 Task: Create in the project BeaconTech in Backlog an issue 'Develop a new tool for automated testing of mobile application UI/UX design and user flow', assign it to team member softage.4@softage.net and change the status to IN PROGRESS. Create in the project BeaconTech in Backlog an issue 'Upgrade the search and filtering mechanisms of a web application to improve user search experience and result accuracy', assign it to team member softage.1@softage.net and change the status to IN PROGRESS
Action: Mouse moved to (181, 54)
Screenshot: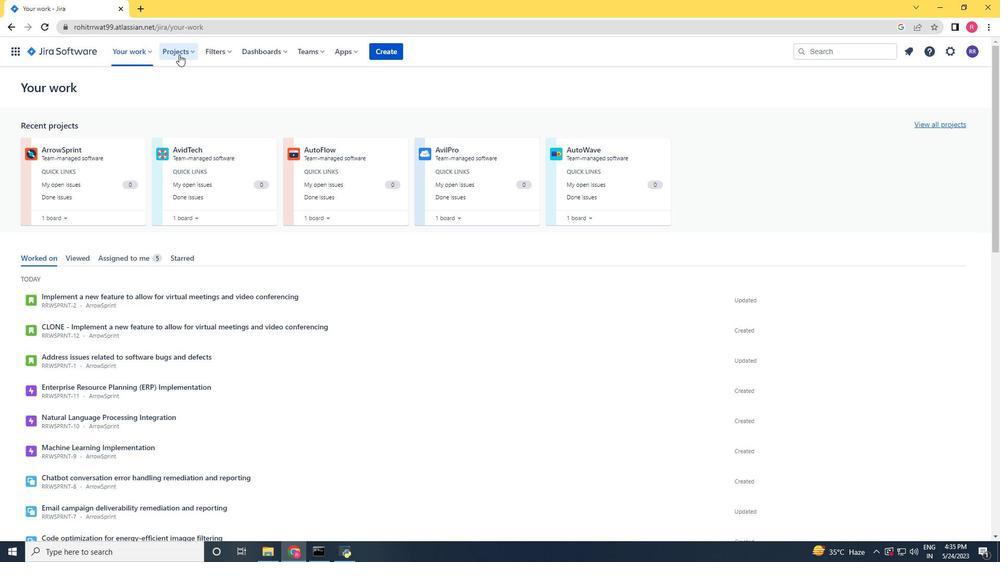 
Action: Mouse pressed left at (181, 54)
Screenshot: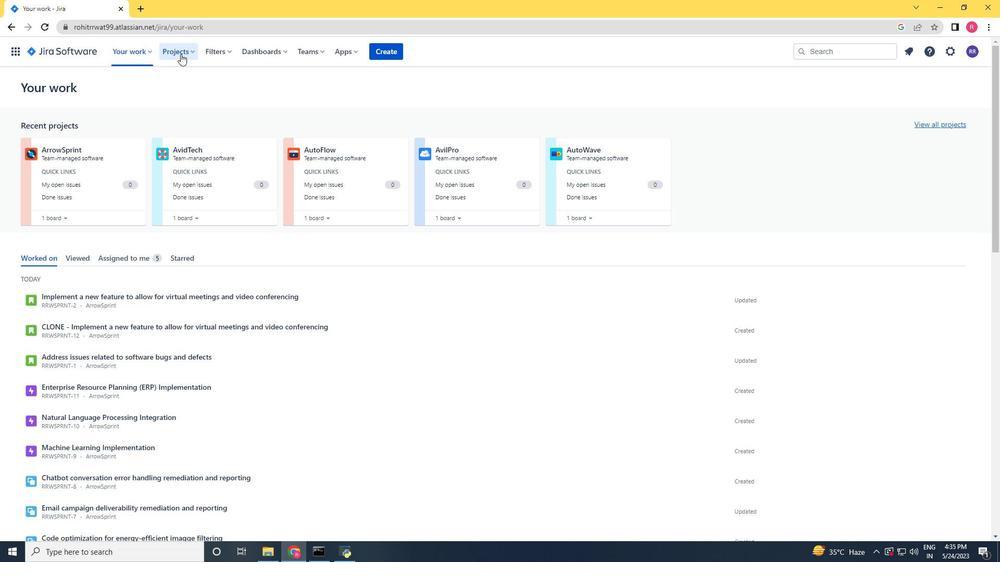 
Action: Mouse moved to (188, 93)
Screenshot: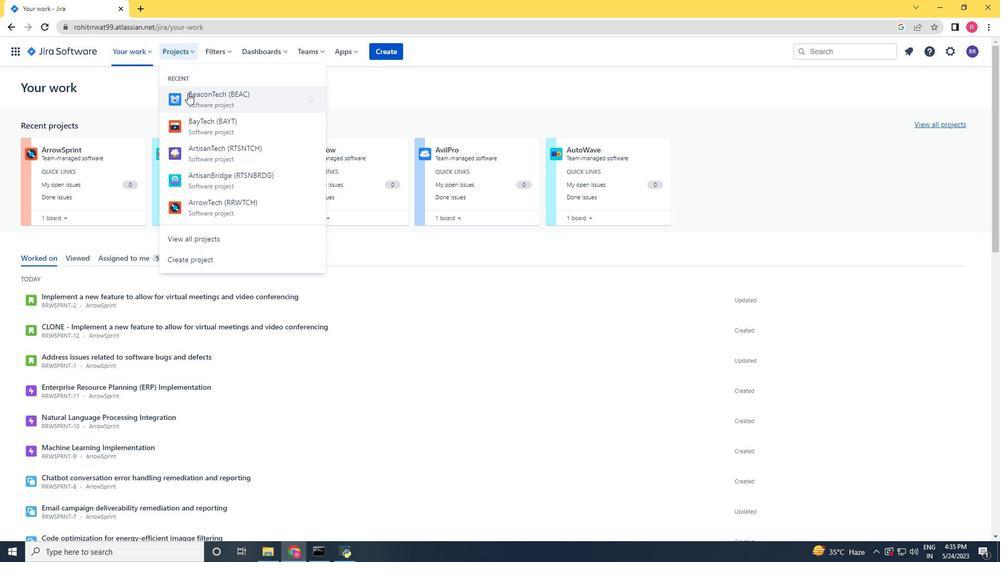 
Action: Mouse pressed left at (188, 93)
Screenshot: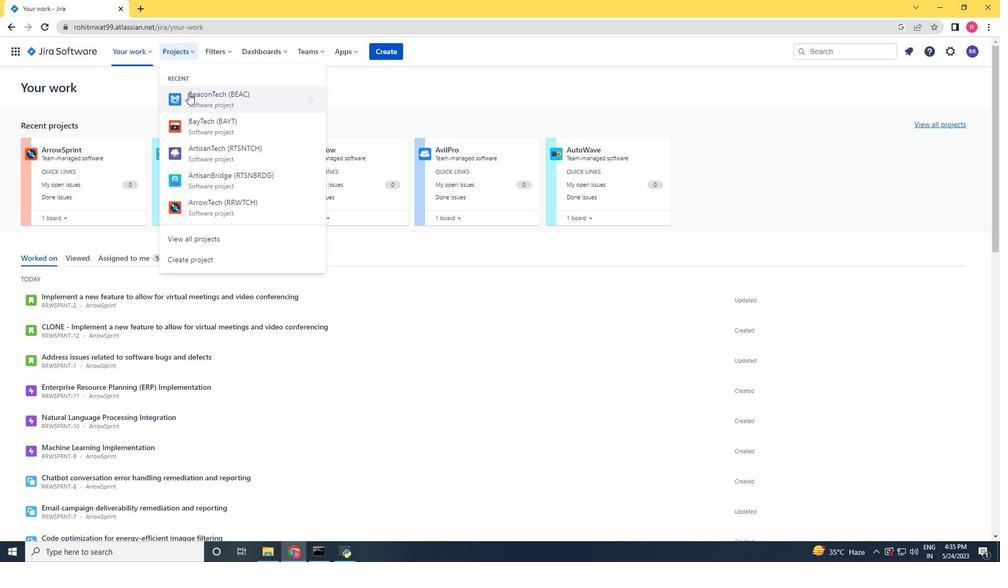 
Action: Mouse moved to (59, 163)
Screenshot: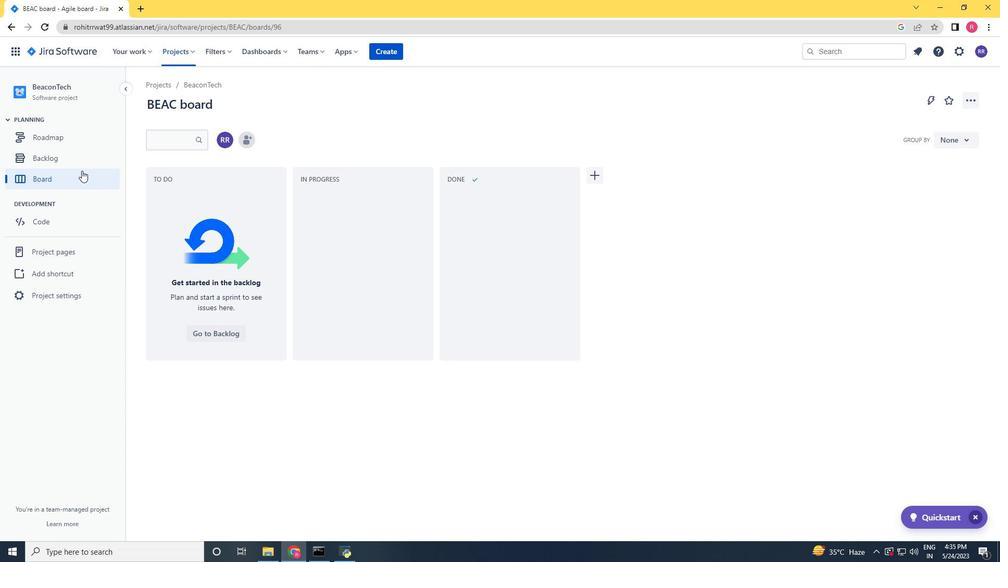 
Action: Mouse pressed left at (59, 163)
Screenshot: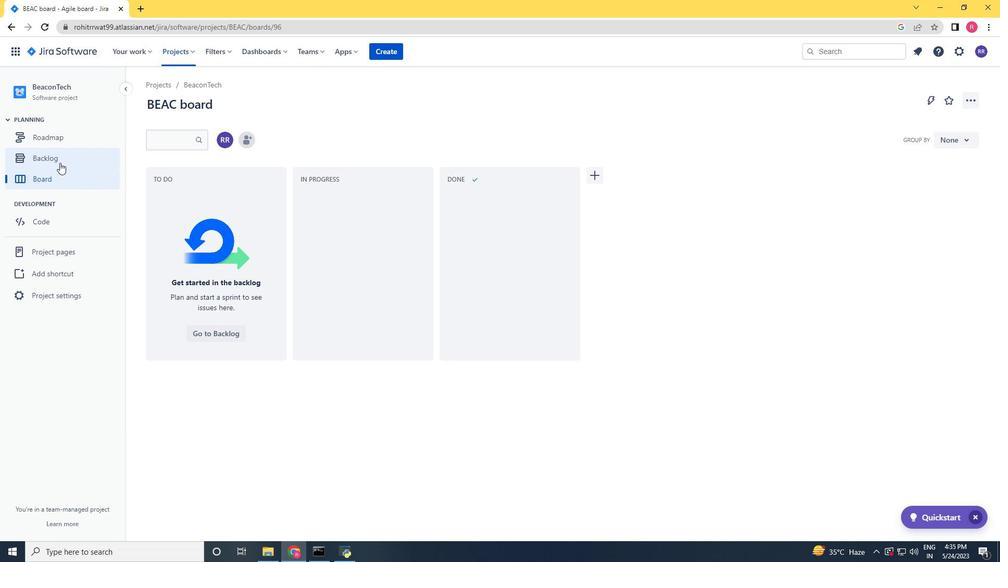 
Action: Mouse moved to (526, 371)
Screenshot: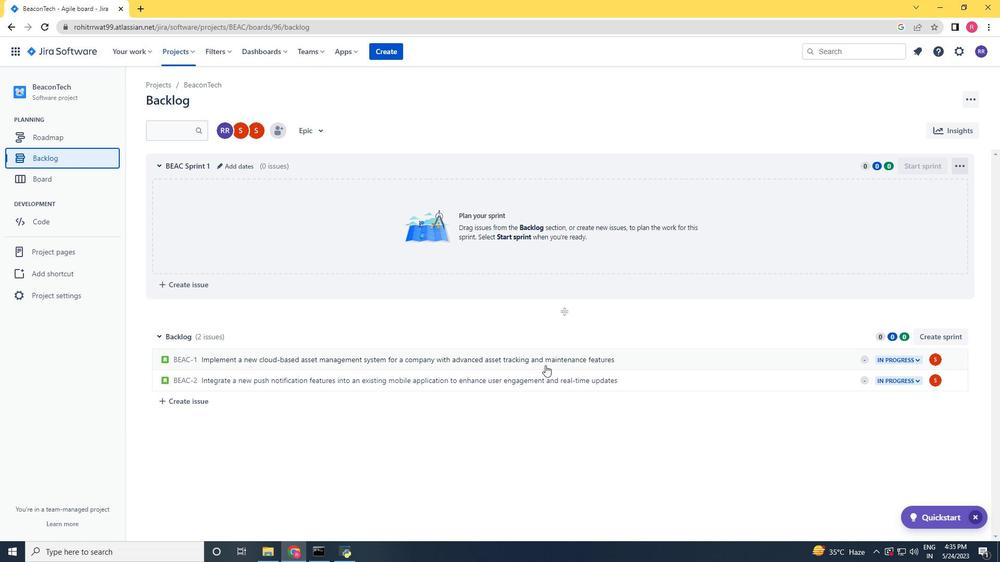 
Action: Mouse scrolled (526, 371) with delta (0, 0)
Screenshot: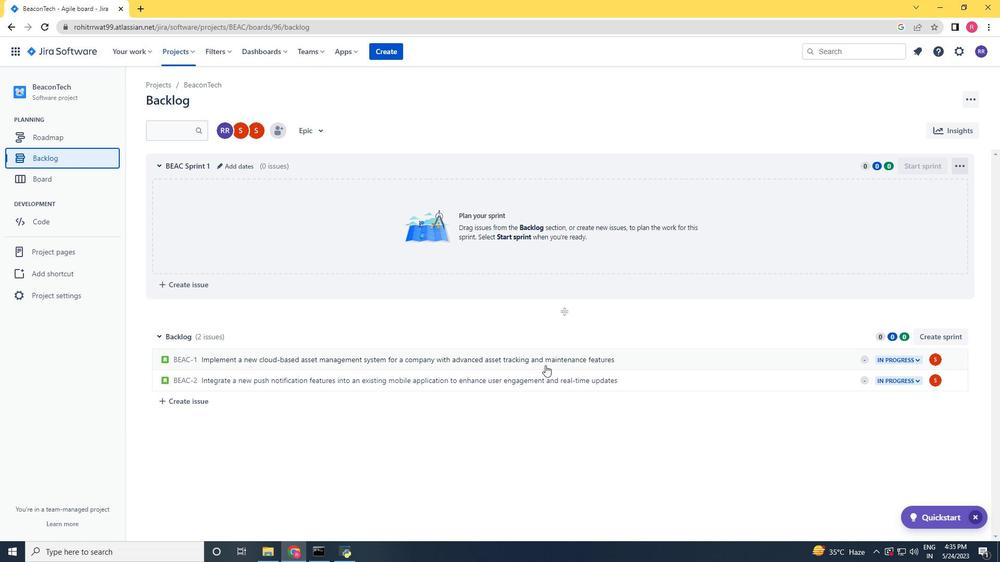 
Action: Mouse moved to (485, 381)
Screenshot: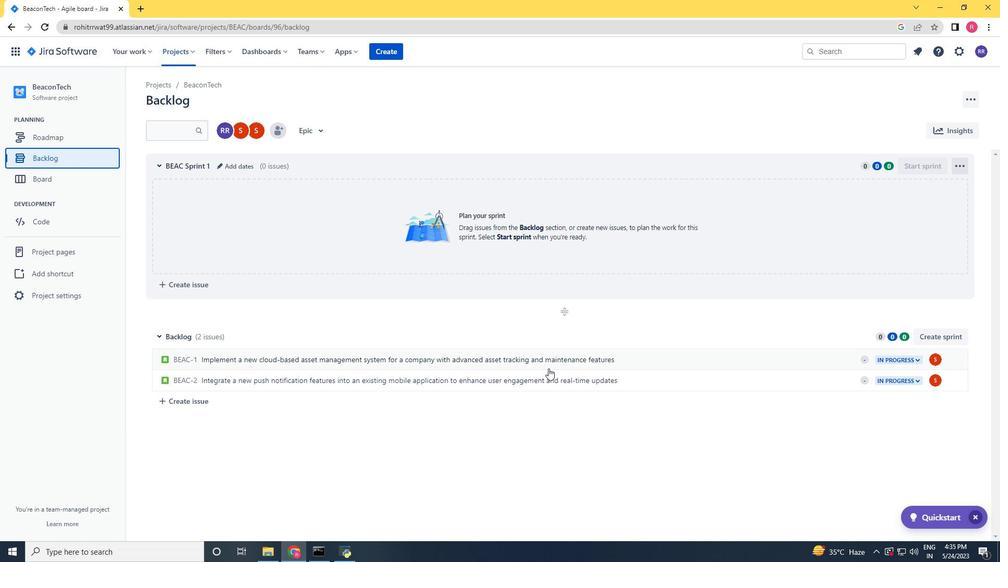 
Action: Mouse scrolled (485, 381) with delta (0, 0)
Screenshot: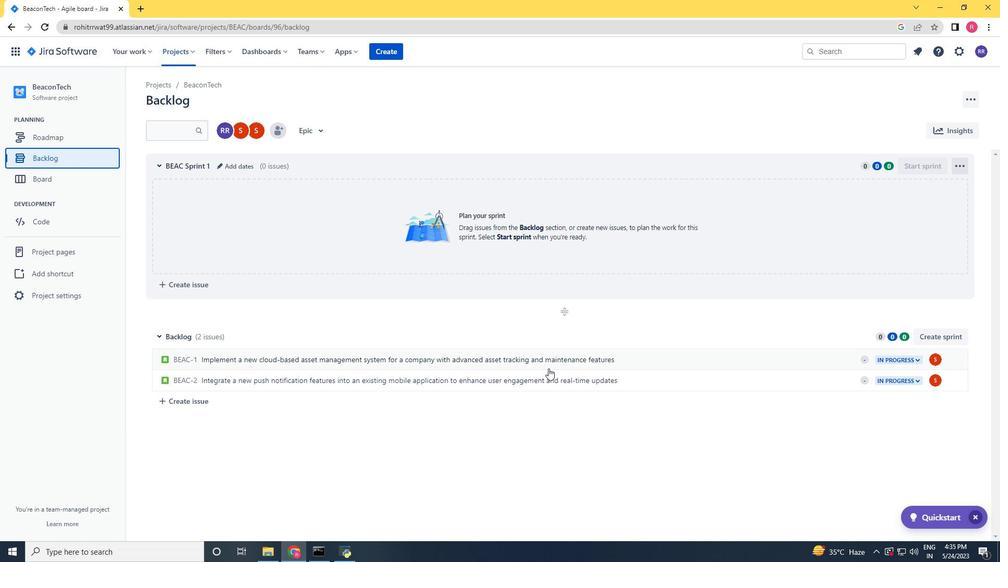 
Action: Mouse moved to (242, 401)
Screenshot: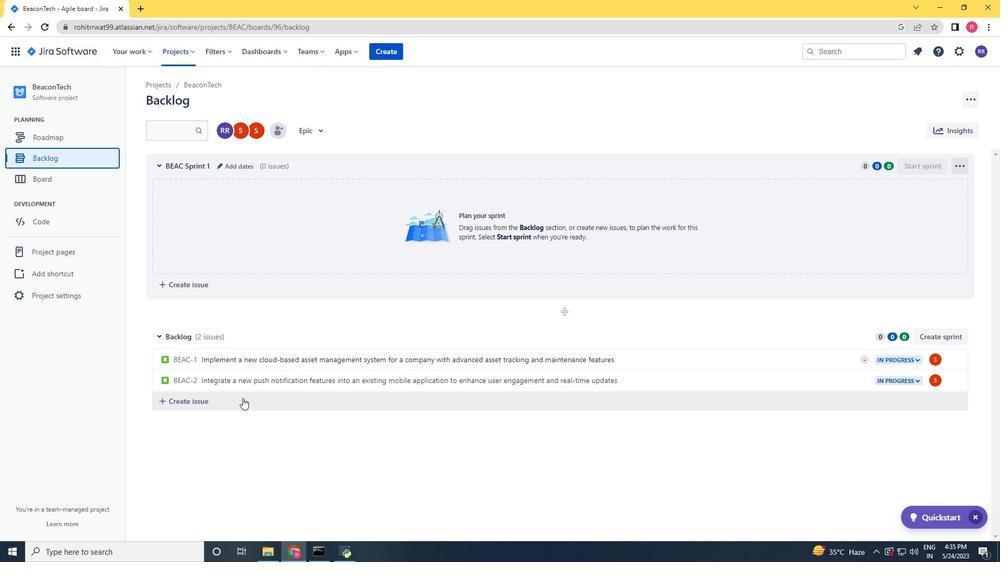 
Action: Mouse pressed left at (242, 401)
Screenshot: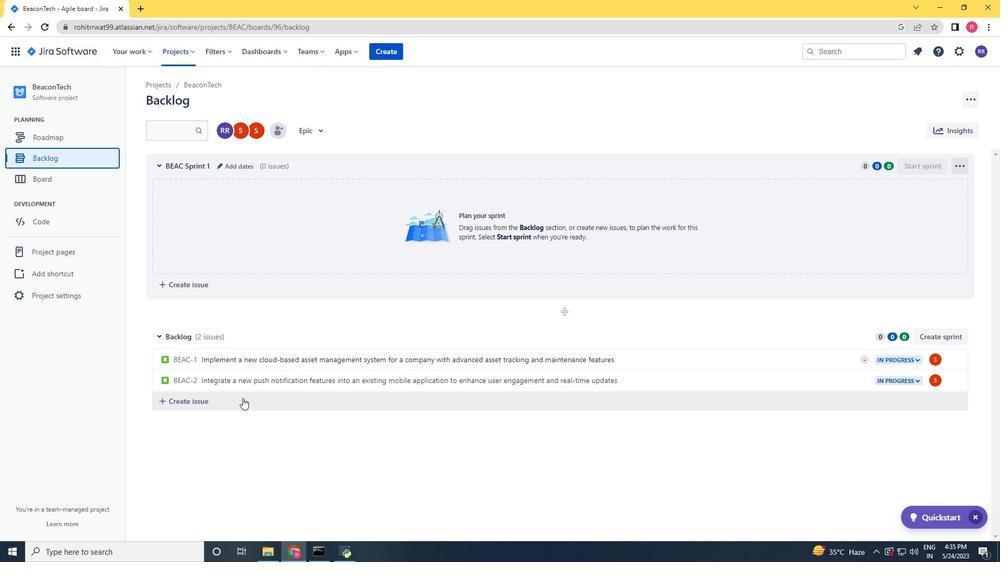 
Action: Key pressed <Key.shift>Develop<Key.space>a<Key.space>new<Key.space>tool<Key.space>for<Key.space>automated<Key.space>
Screenshot: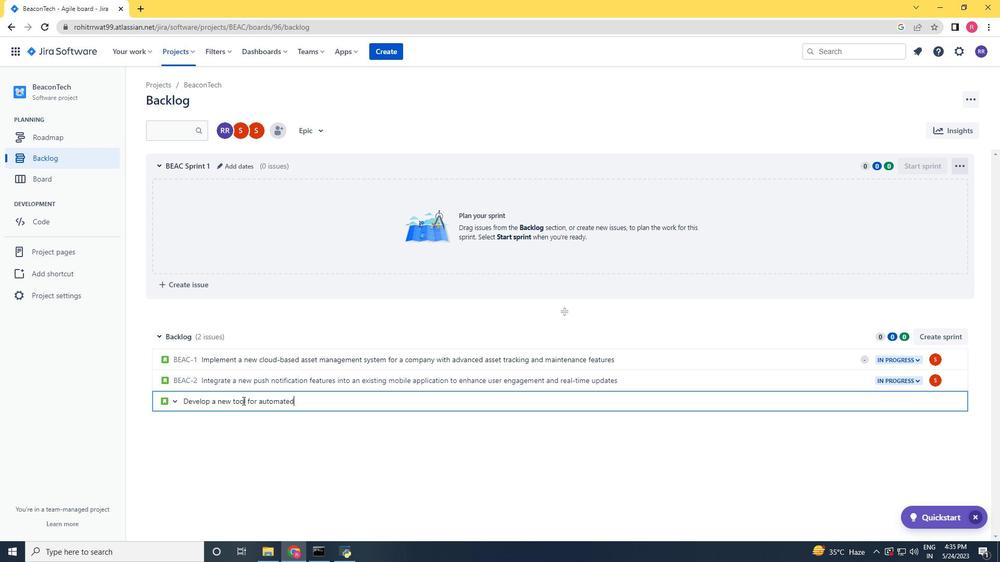 
Action: Mouse moved to (145, 83)
Screenshot: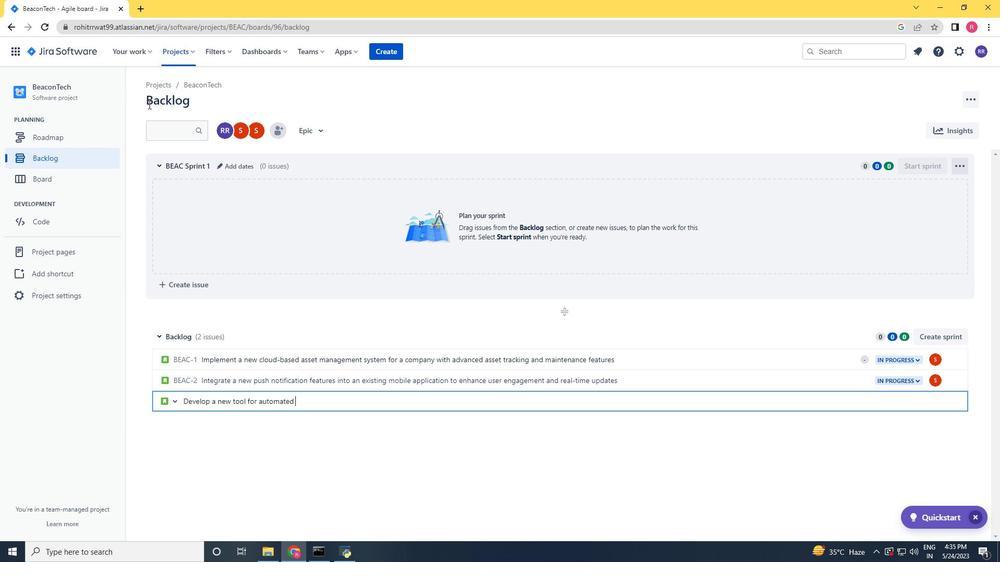 
Action: Key pressed testing<Key.space>of<Key.space><Key.space>mobile<Key.space>application<Key.space><Key.shift_r><Key.shift_r><Key.shift_r><Key.shift_r><Key.shift_r><Key.shift_r><Key.shift_r><Key.shift_r><Key.shift_r><Key.shift_r><Key.shift_r><Key.shift_r><Key.shift_r><Key.shift_r><Key.shift_r><Key.shift_r><Key.shift_r><Key.shift_r><Key.shift_r><Key.shift_r><Key.shift_r><Key.shift_r><Key.shift_r><Key.shift_r><Key.shift_r><Key.shift_r><Key.shift_r><Key.shift_r><Key.shift_r><Key.shift_r><Key.shift_r><Key.shift_r><Key.shift_r><Key.shift_r><Key.shift_r><Key.shift_r><Key.shift_r><Key.shift_r><Key.shift_r><Key.shift_r><Key.shift_r><Key.shift_r><Key.shift_r><Key.shift_r><Key.shift_r><Key.shift_r><Key.shift_r><Key.shift_r><Key.shift_r><Key.shift_r><Key.shift_r><Key.shift_r>U<Key.shift_r>I/<Key.shift_r><Key.shift_r><Key.shift_r><Key.shift_r><Key.shift_r><Key.shift_r><Key.shift_r><Key.shift_r><Key.shift_r><Key.shift_r><Key.shift_r><Key.shift_r><Key.shift_r><Key.shift_r><Key.shift_r><Key.shift_r><Key.shift_r><Key.shift_r><Key.shift_r><Key.shift_r><Key.shift_r><Key.shift_r><Key.shift_r><Key.shift_r>UX<Key.space>design<Key.space>and<Key.space>user<Key.space>flow<Key.space><Key.enter>
Screenshot: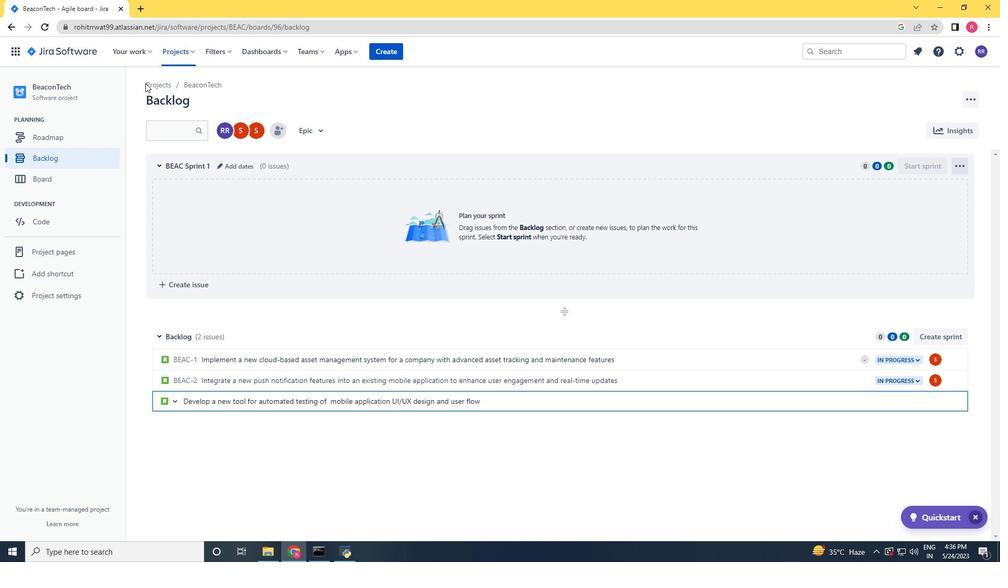 
Action: Mouse moved to (915, 403)
Screenshot: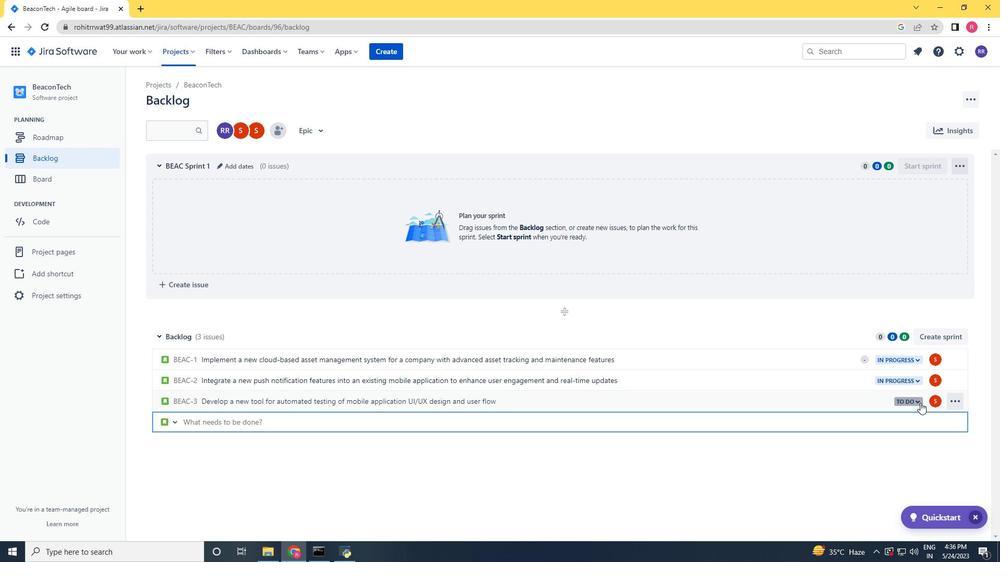 
Action: Mouse pressed left at (915, 403)
Screenshot: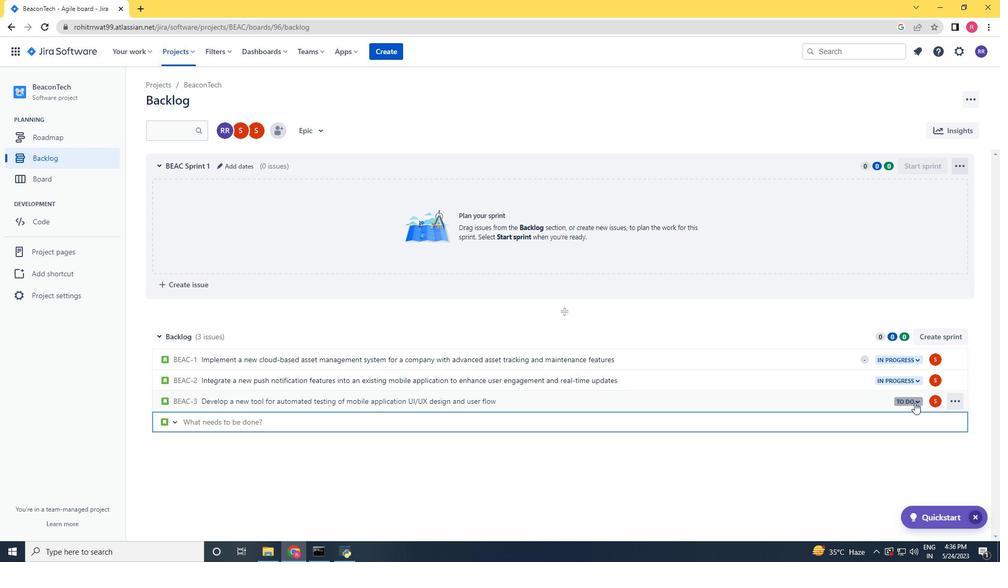 
Action: Mouse moved to (867, 427)
Screenshot: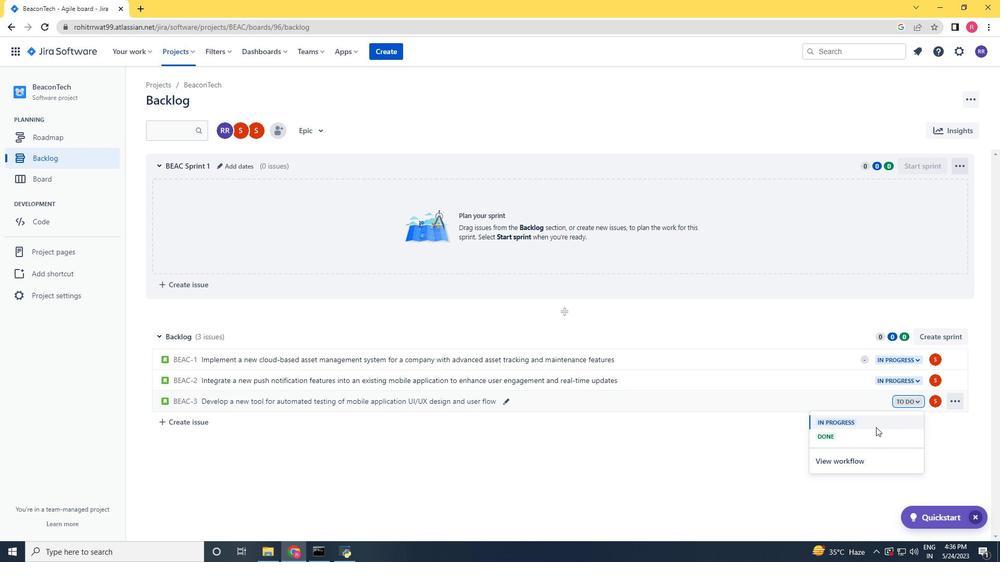 
Action: Mouse pressed left at (867, 427)
Screenshot: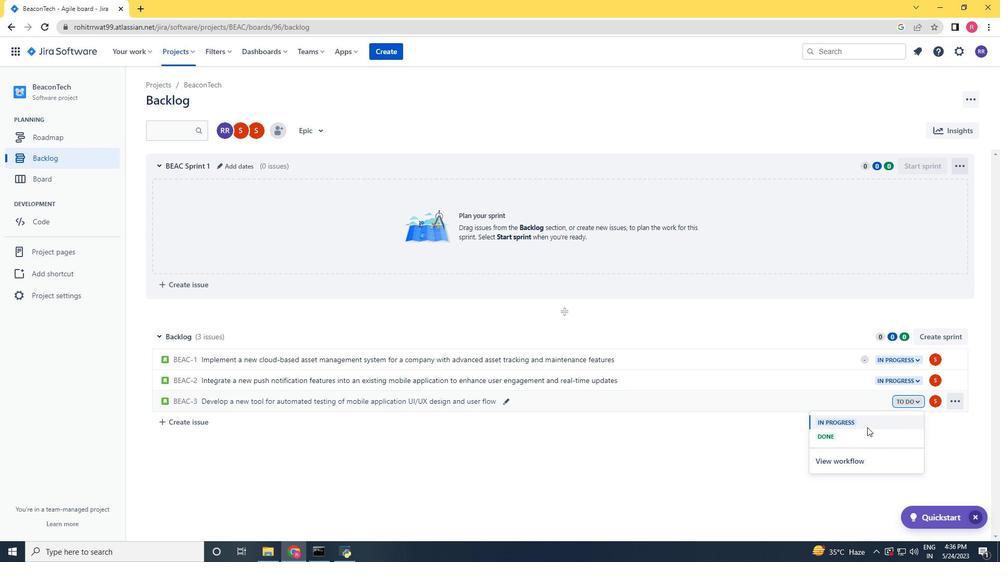 
Action: Mouse moved to (215, 424)
Screenshot: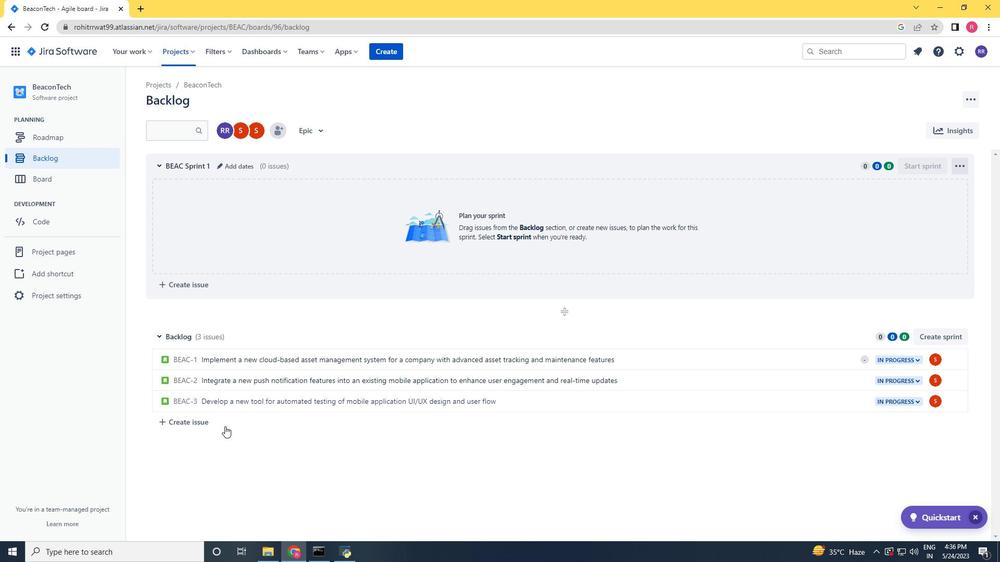 
Action: Mouse pressed left at (215, 424)
Screenshot: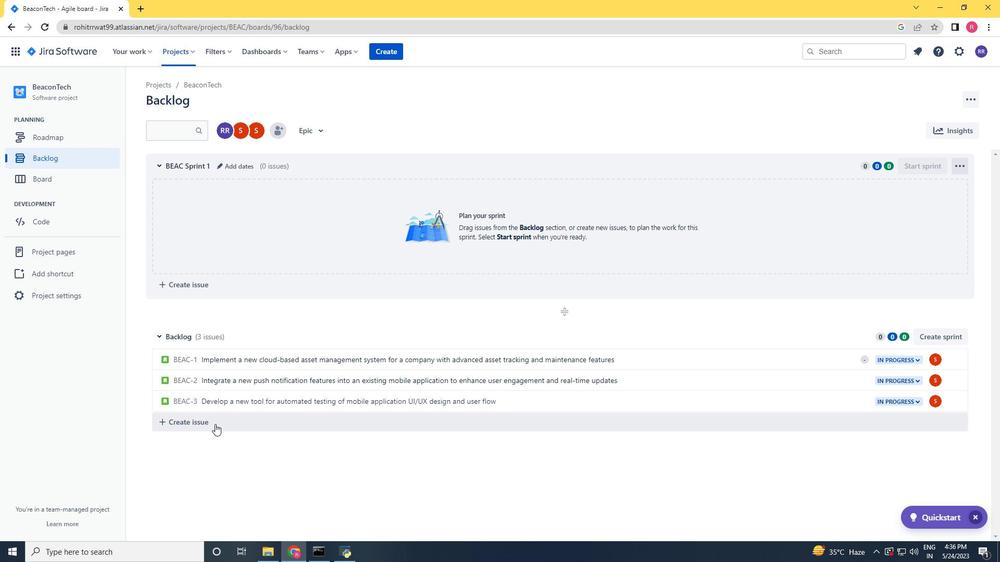 
Action: Mouse moved to (319, 273)
Screenshot: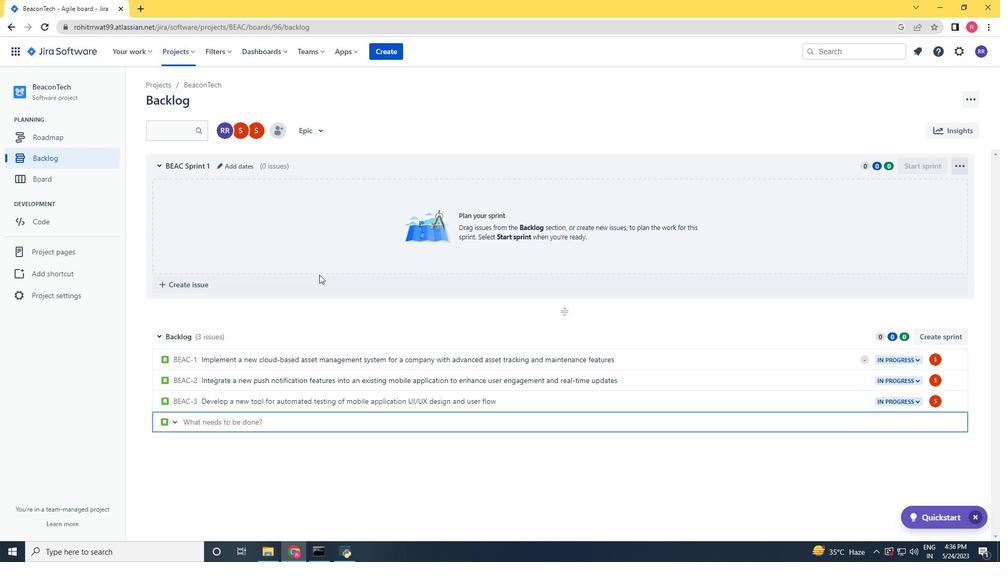
Action: Key pressed <Key.shift>Ugrade<Key.space><Key.backspace><Key.backspace><Key.backspace><Key.backspace><Key.backspace><Key.backspace>pgrade<Key.space>the<Key.space>search<Key.space>and<Key.space>fili<Key.backspace>tering<Key.space>mechanisms<Key.space>of<Key.space>a<Key.space>web<Key.space>application<Key.space>to<Key.space>improve<Key.space>user<Key.space>seach<Key.backspace><Key.backspace><Key.backspace>arch<Key.space>and<Key.space><Key.backspace><Key.backspace><Key.backspace><Key.backspace>experience<Key.space>and<Key.space>resut<Key.backspace>lt<Key.space>accuracy<Key.space><Key.enter><Key.enter>
Screenshot: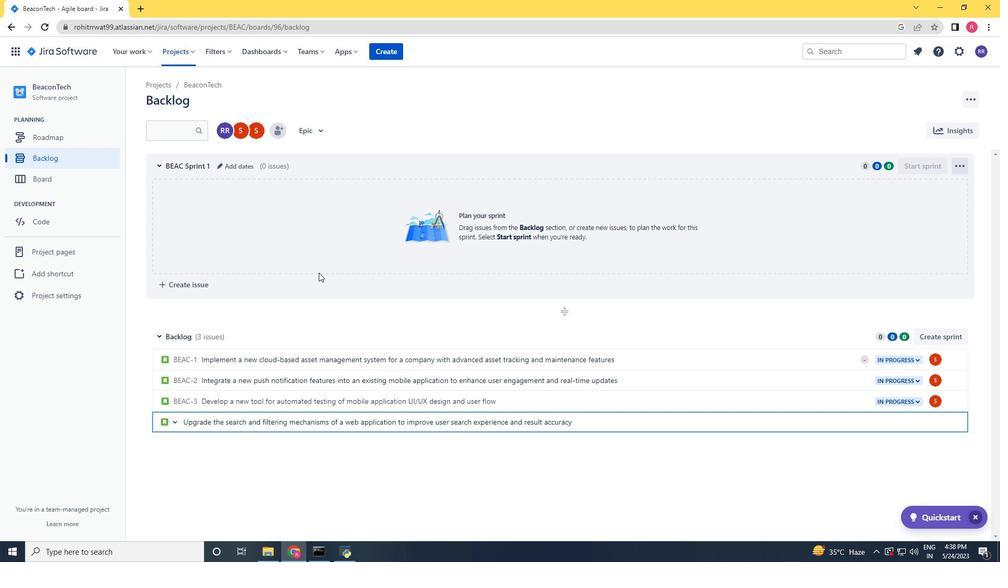 
Action: Mouse moved to (934, 423)
Screenshot: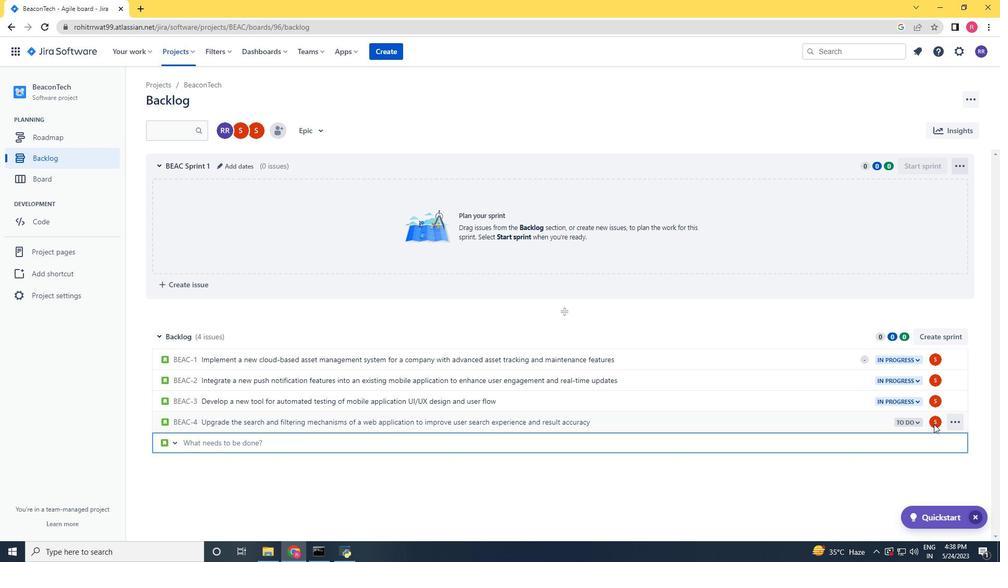 
Action: Mouse pressed left at (934, 423)
Screenshot: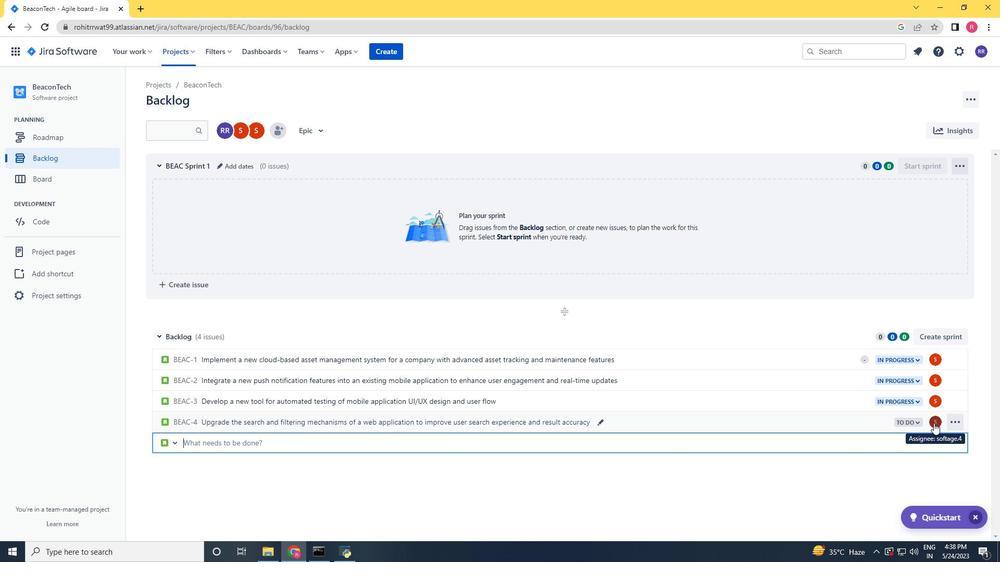 
Action: Mouse moved to (845, 364)
Screenshot: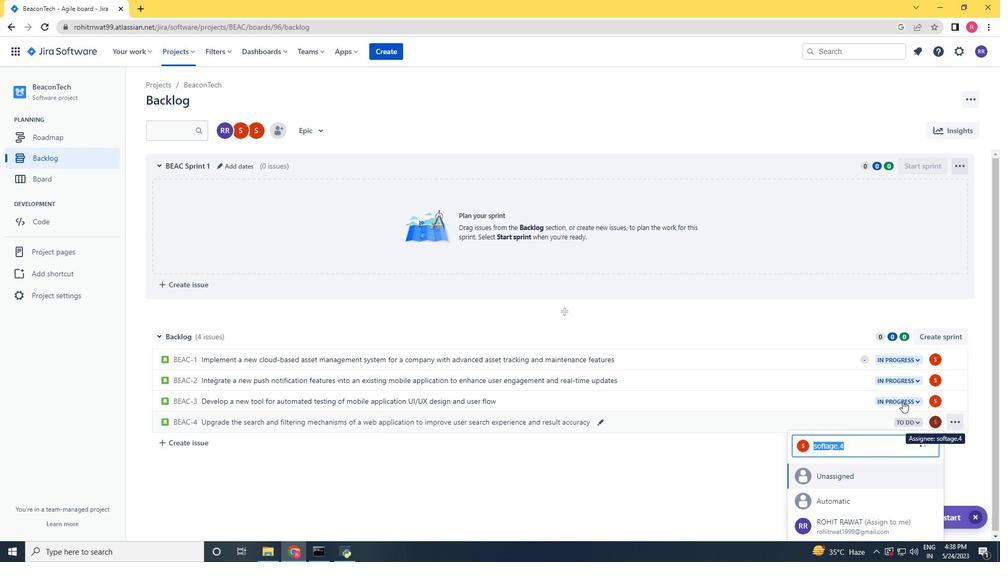 
Action: Key pressed softage.1<Key.shift><Key.shift><Key.shift><Key.shift><Key.shift><Key.shift><Key.shift>@sog<Key.backspace>ftage.net
Screenshot: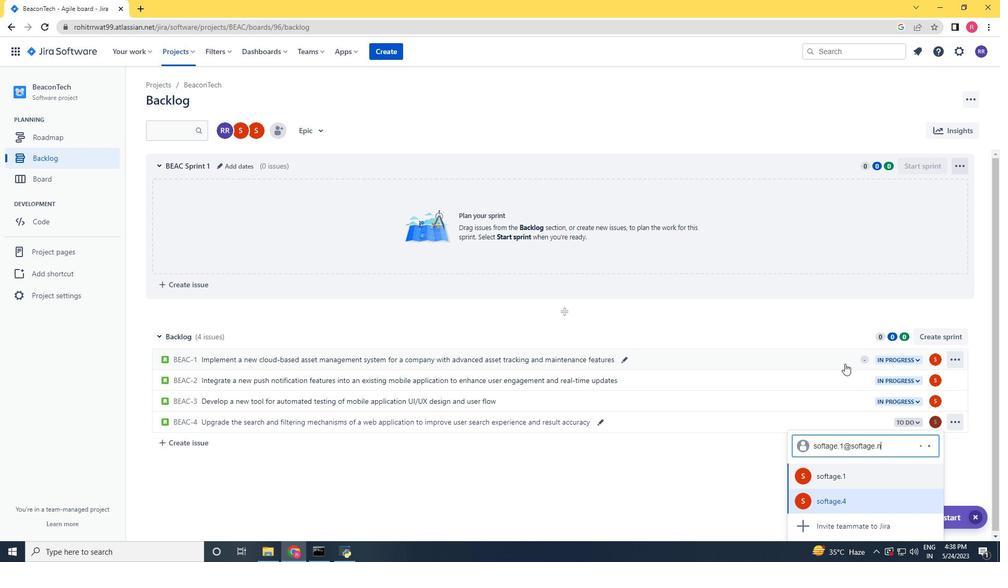 
Action: Mouse moved to (859, 475)
Screenshot: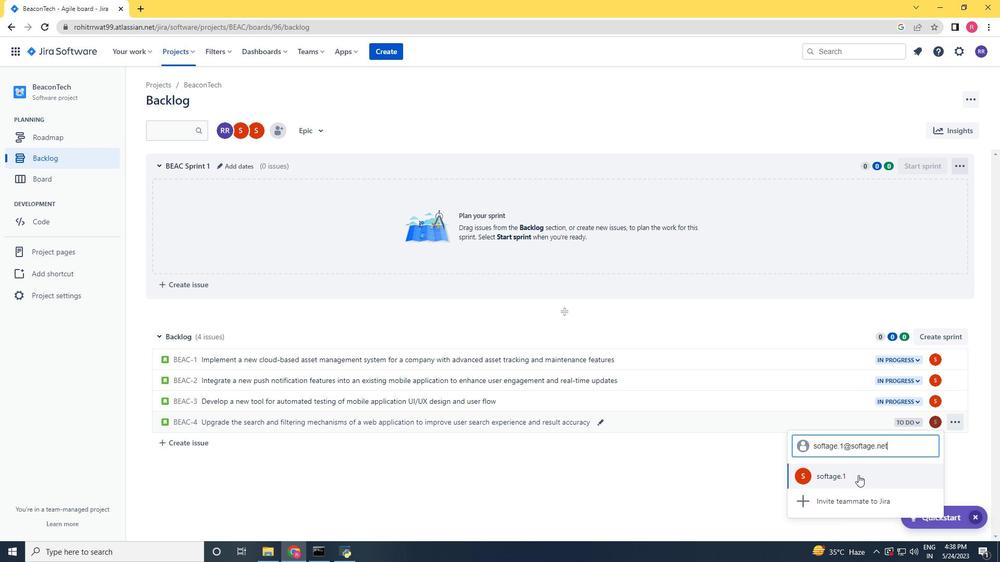 
Action: Mouse pressed left at (859, 475)
Screenshot: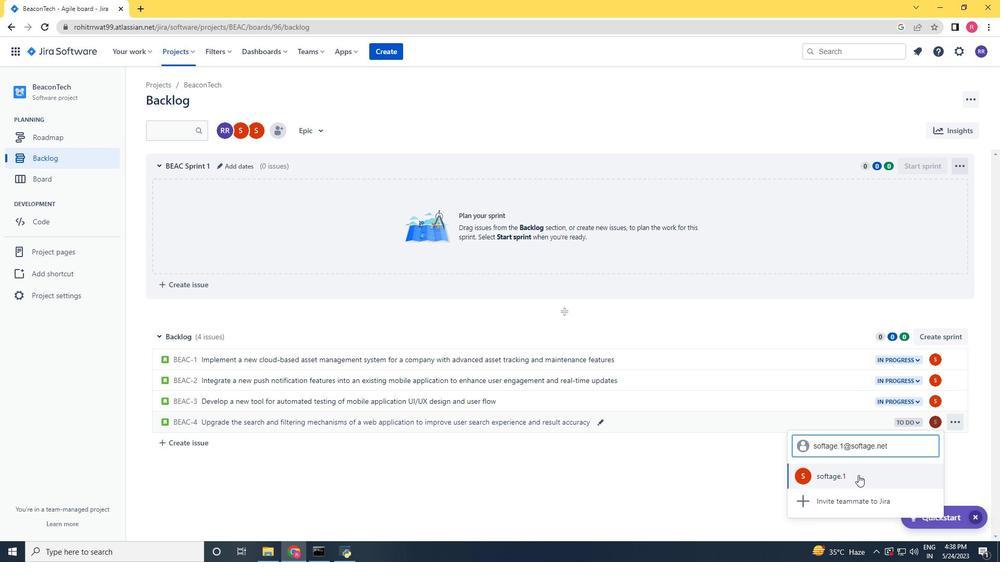 
Action: Mouse moved to (911, 423)
Screenshot: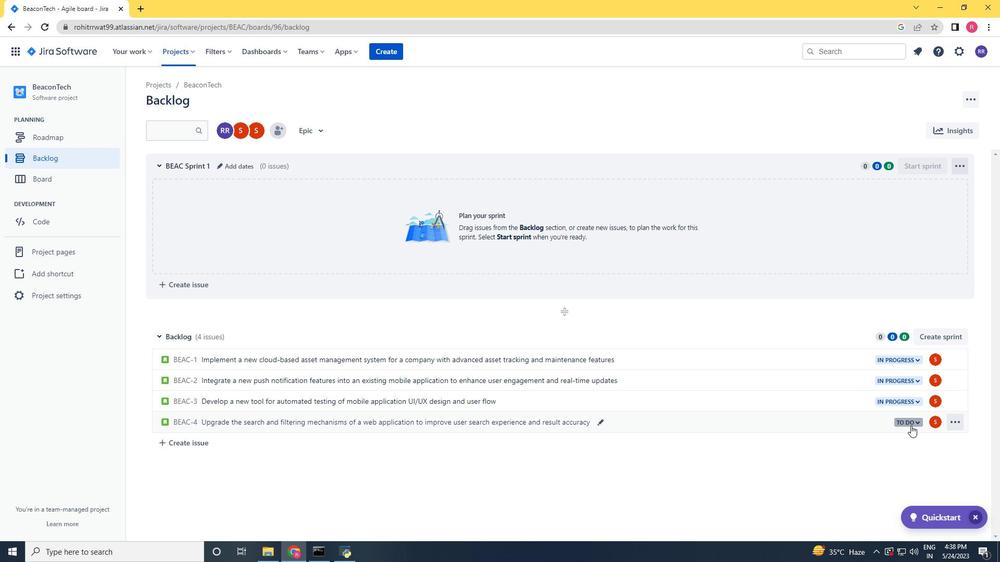 
Action: Mouse pressed left at (911, 423)
Screenshot: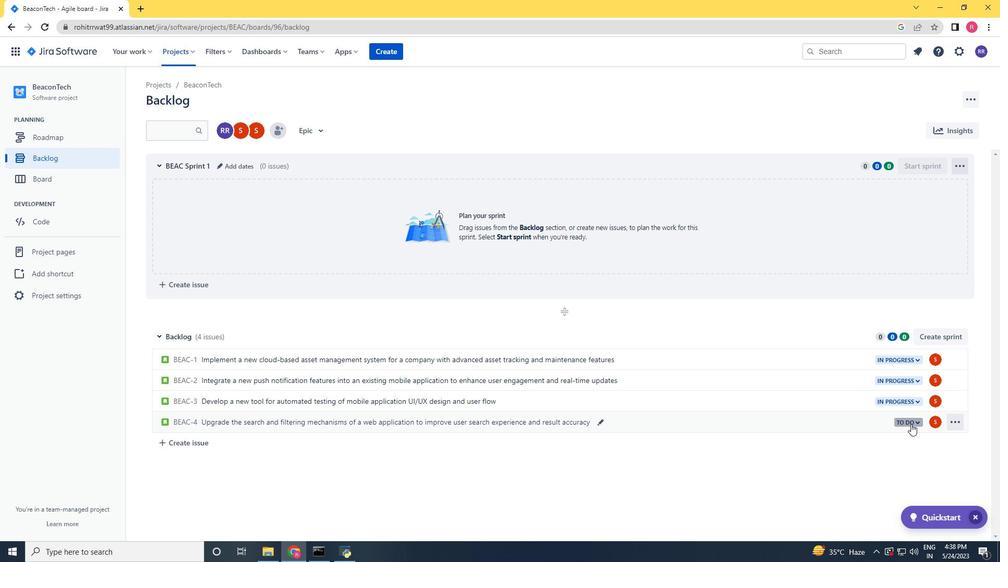 
Action: Mouse moved to (843, 437)
Screenshot: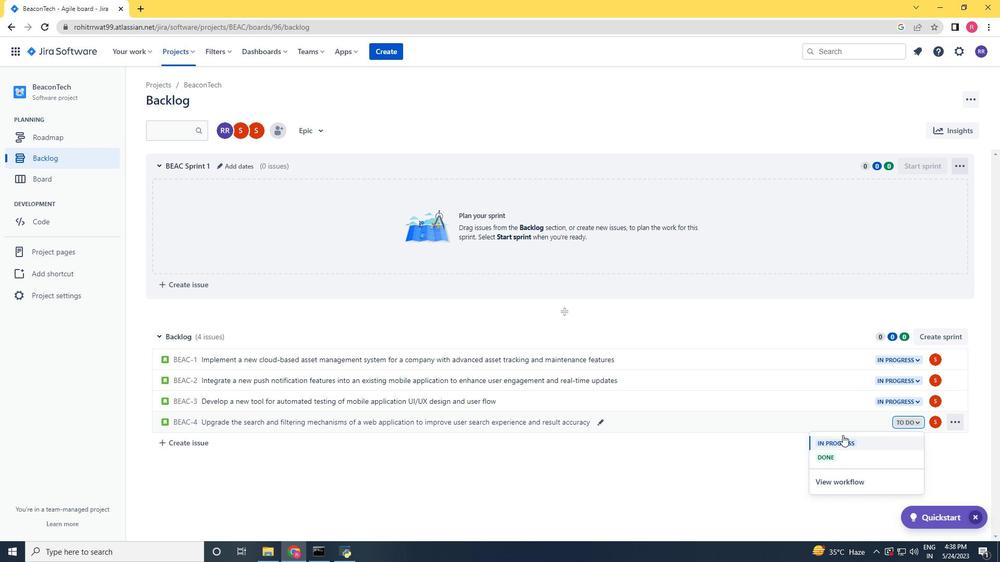 
Action: Mouse pressed left at (843, 437)
Screenshot: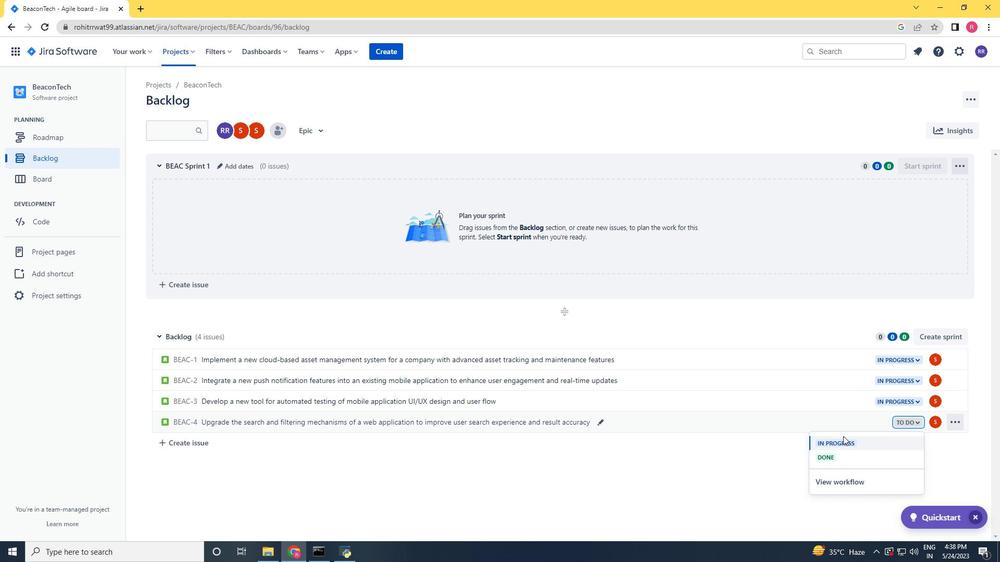 
Action: Mouse moved to (749, 378)
Screenshot: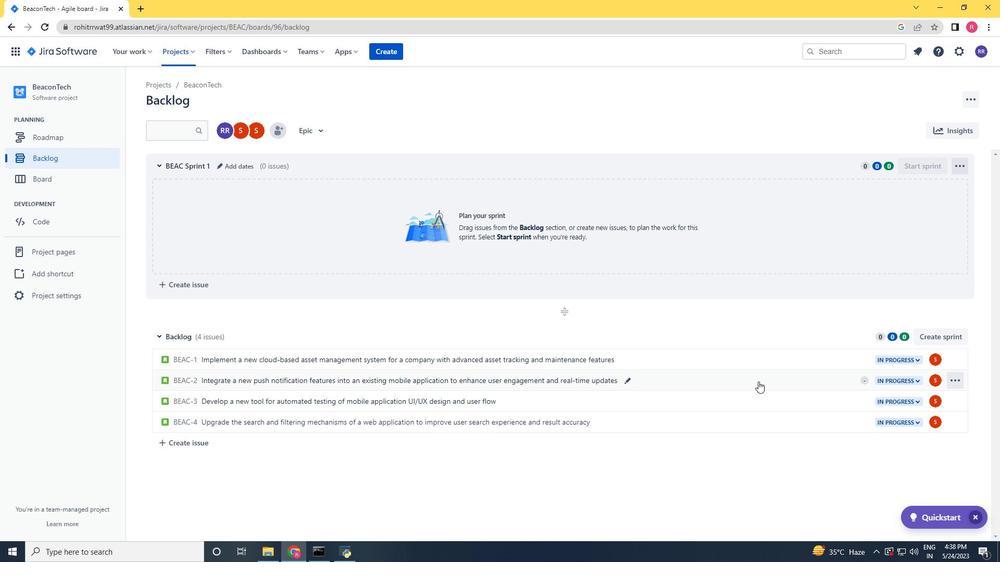 
Action: Mouse scrolled (749, 378) with delta (0, 0)
Screenshot: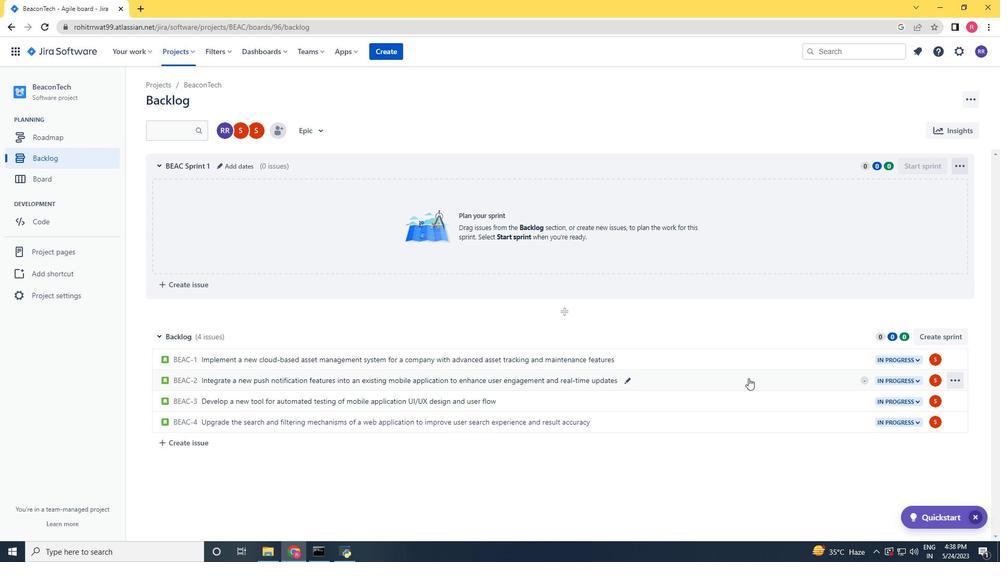
Action: Mouse scrolled (749, 378) with delta (0, 0)
Screenshot: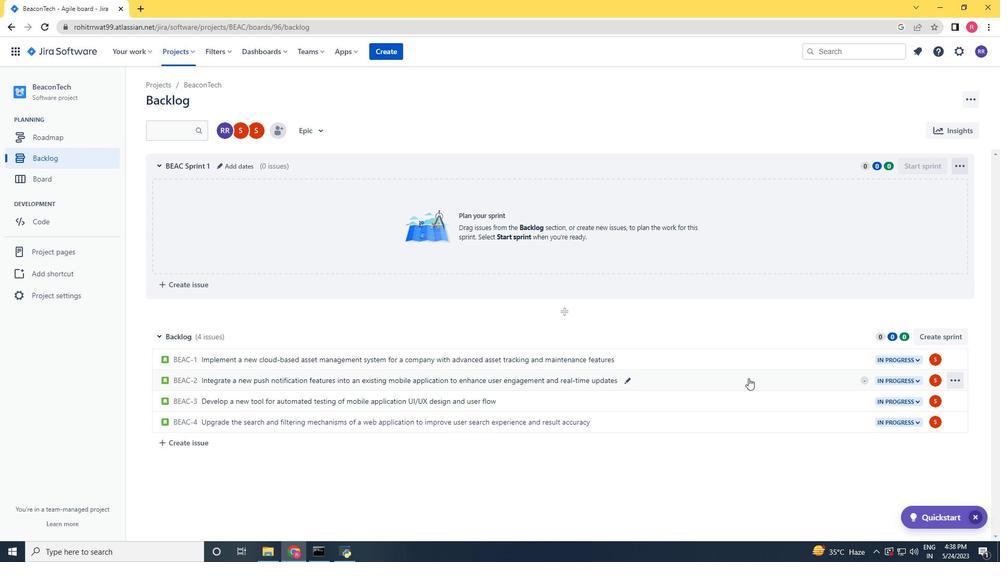 
Action: Mouse scrolled (749, 378) with delta (0, 0)
Screenshot: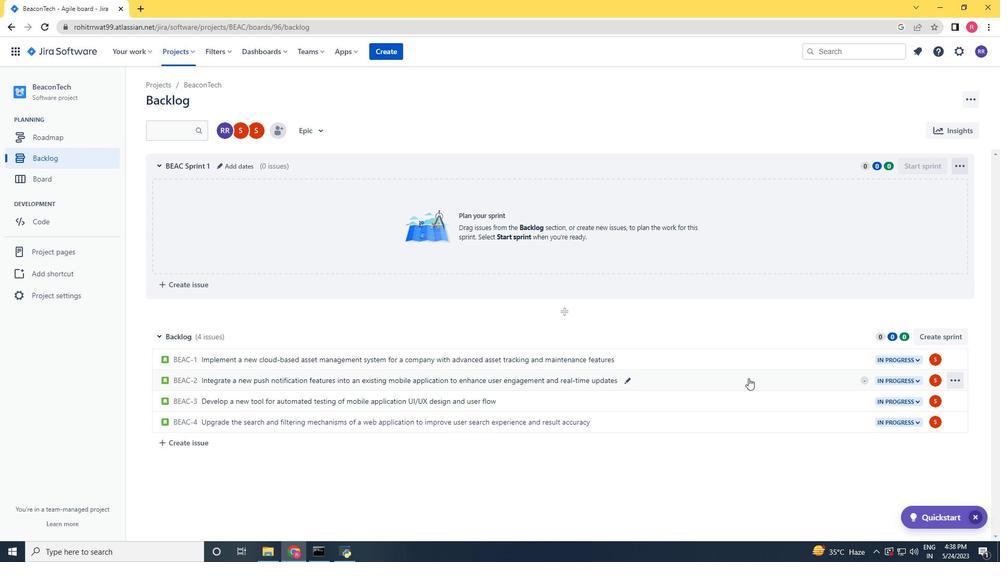 
Action: Mouse scrolled (749, 378) with delta (0, 0)
Screenshot: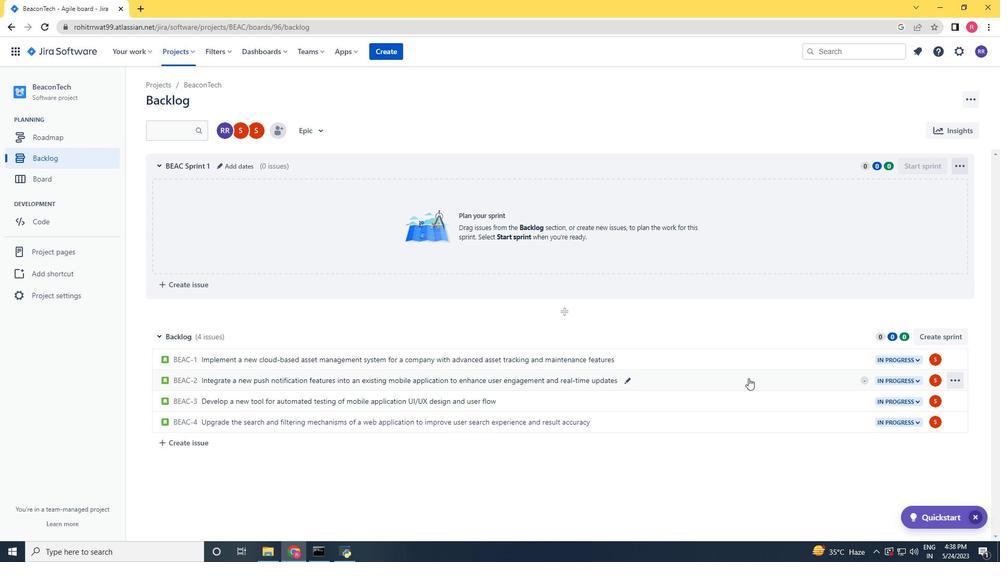 
Action: Mouse scrolled (749, 378) with delta (0, 0)
Screenshot: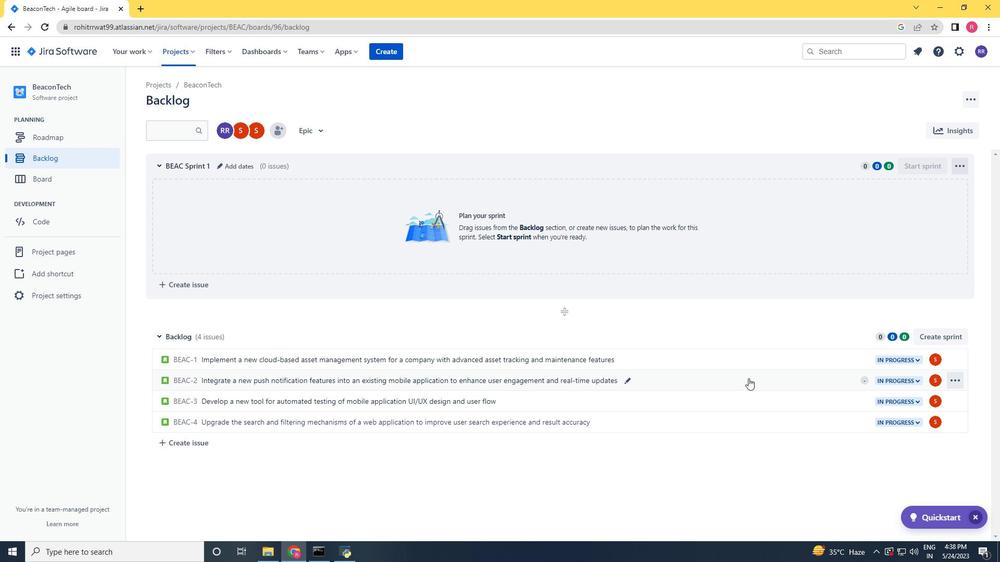 
Action: Mouse scrolled (749, 379) with delta (0, 0)
Screenshot: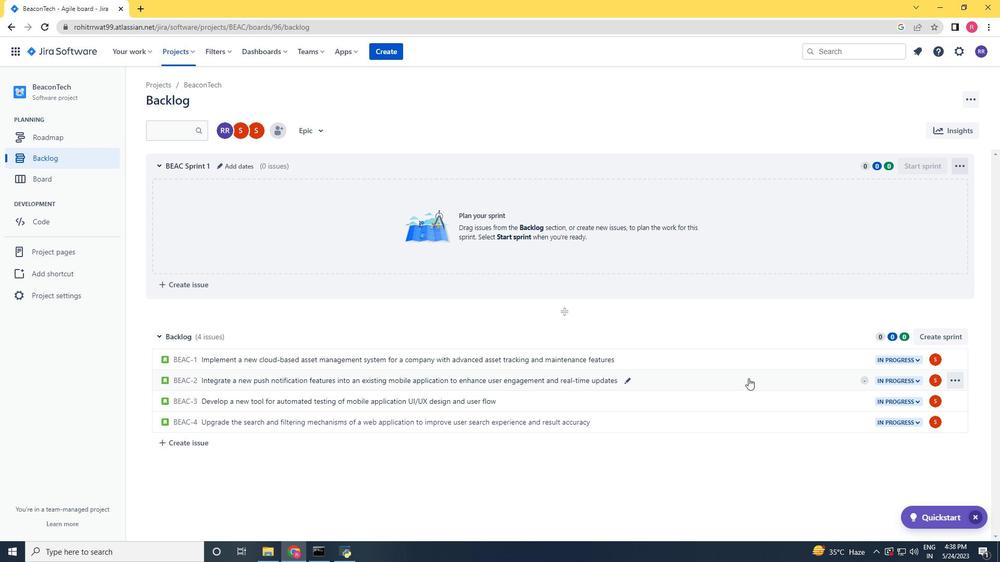 
Action: Mouse scrolled (749, 379) with delta (0, 0)
Screenshot: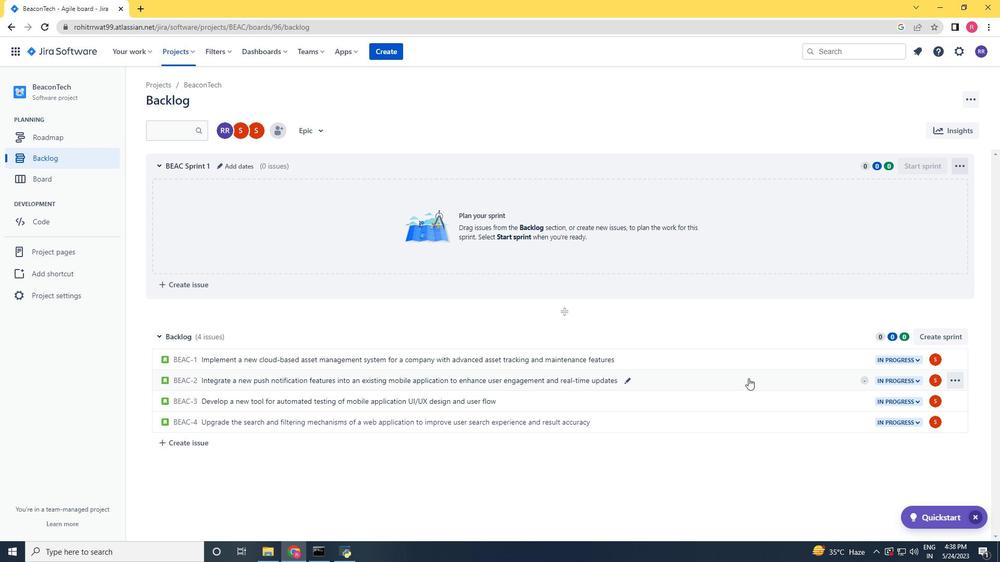 
Action: Mouse scrolled (749, 379) with delta (0, 0)
Screenshot: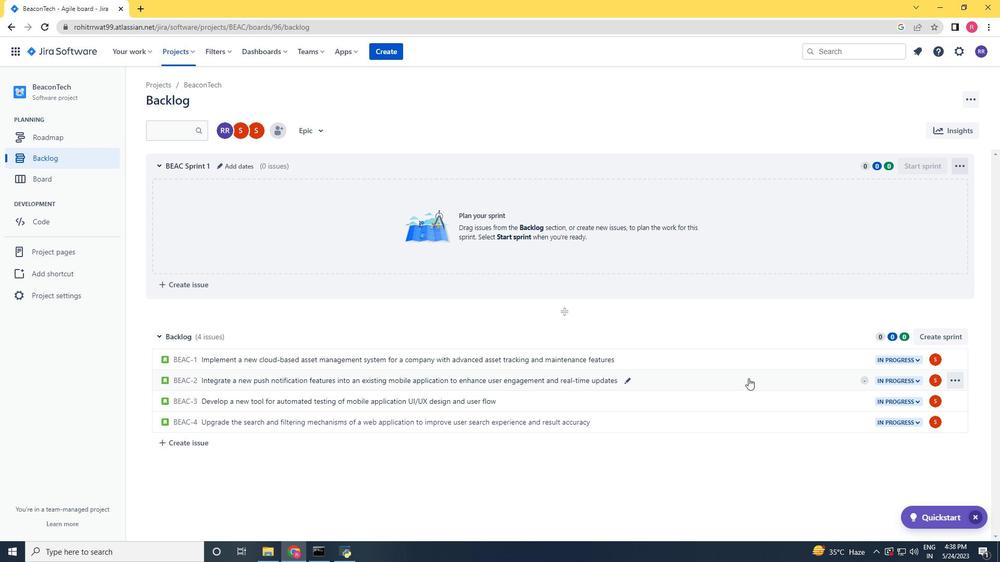 
Action: Mouse scrolled (749, 379) with delta (0, 0)
Screenshot: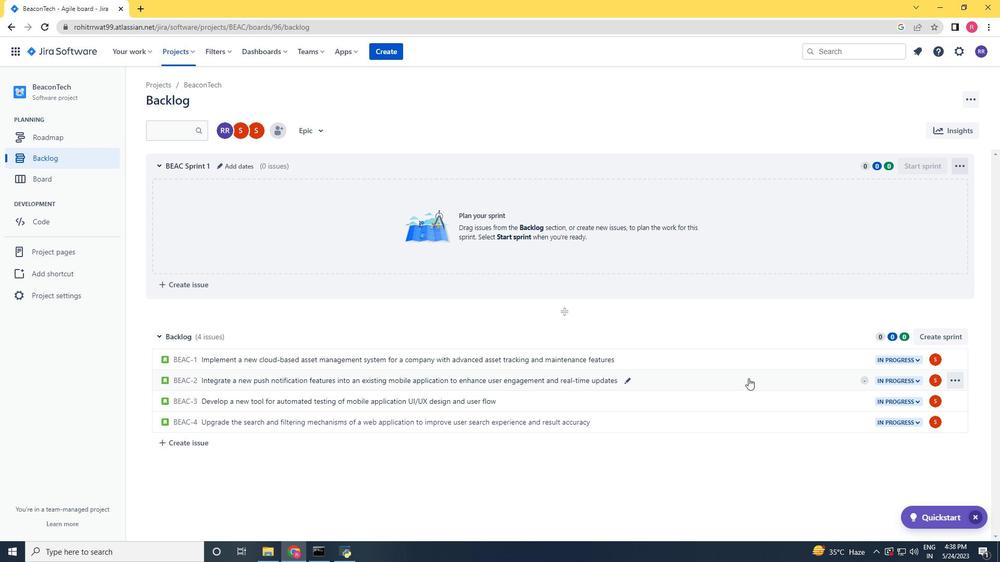 
Action: Mouse scrolled (749, 379) with delta (0, 0)
Screenshot: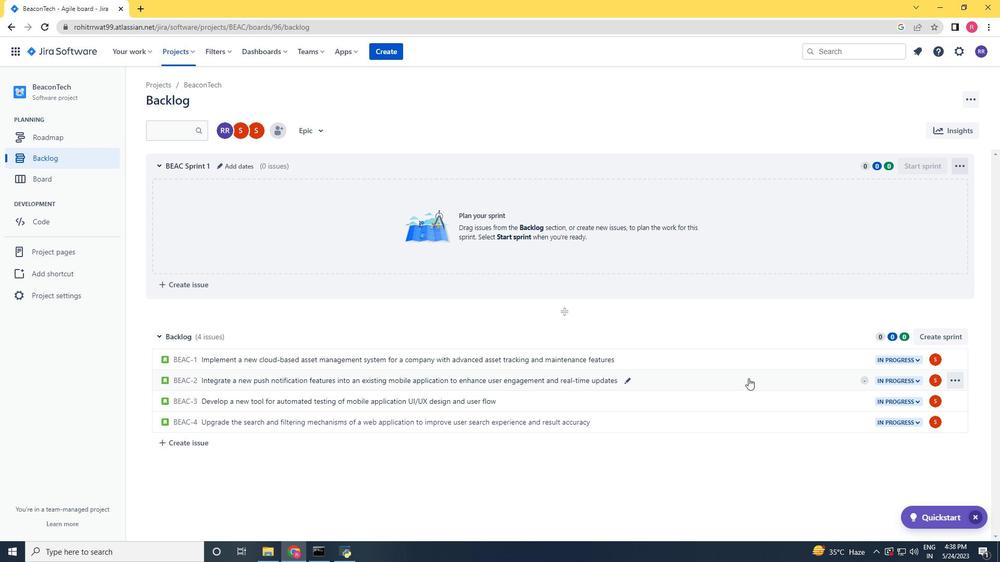 
Action: Mouse scrolled (749, 378) with delta (0, 0)
Screenshot: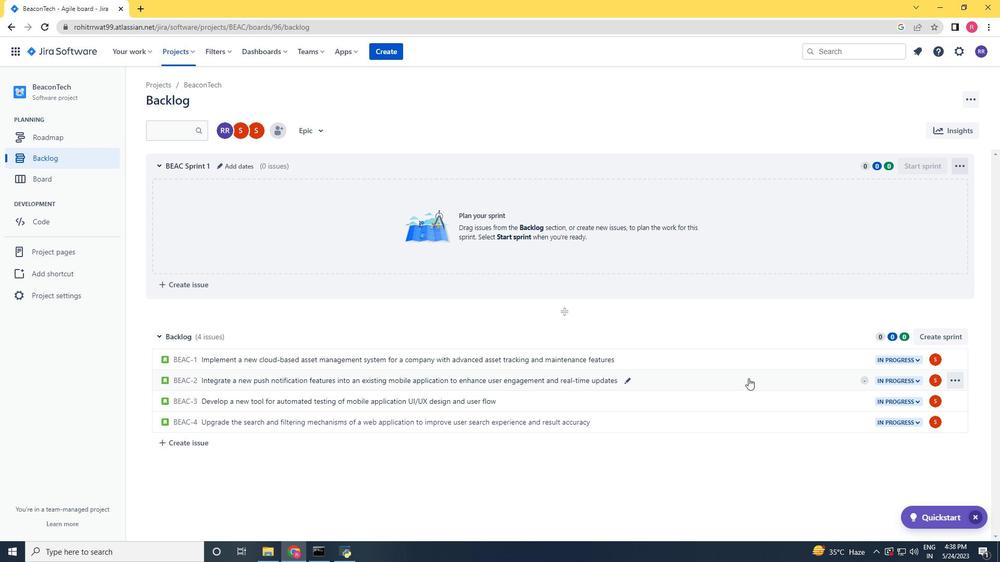 
Action: Mouse scrolled (749, 378) with delta (0, 0)
Screenshot: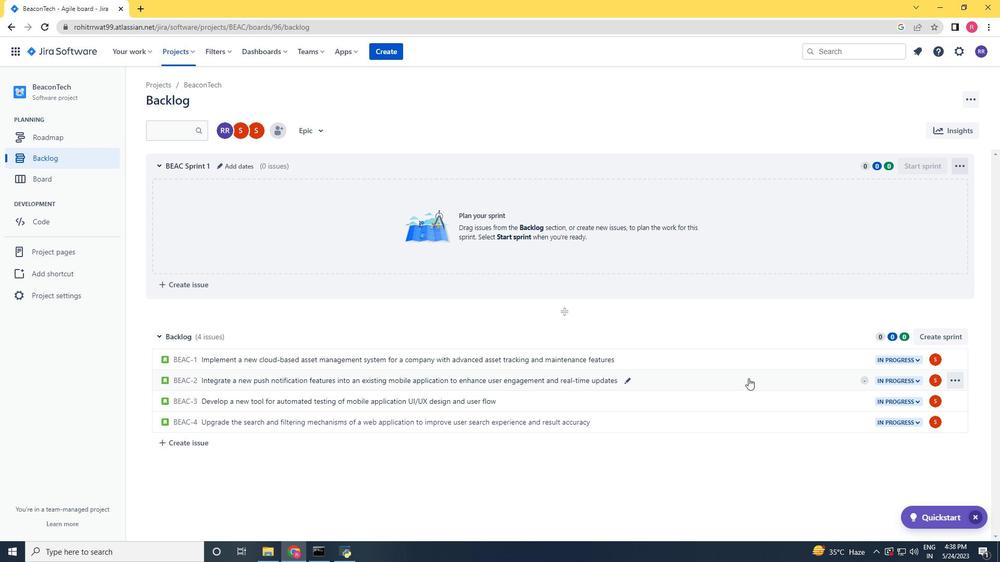 
